 Task: Show Quit iMovie Button
Action: Mouse moved to (138, 96)
Screenshot: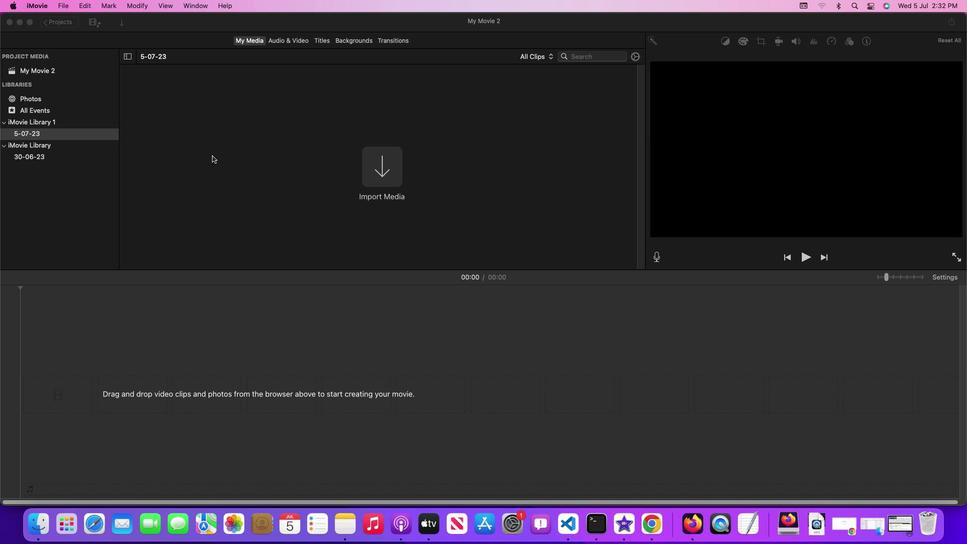 
Action: Mouse pressed left at (138, 96)
Screenshot: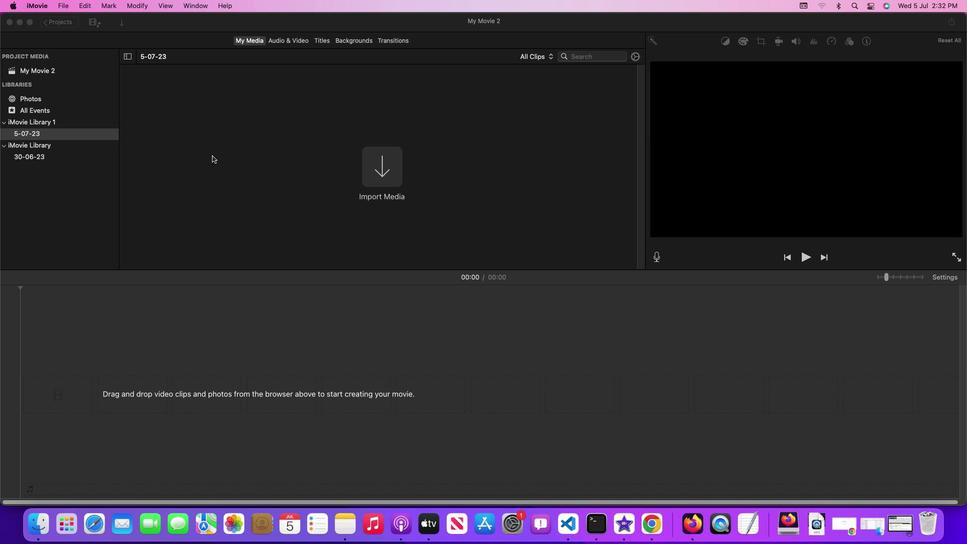 
Action: Mouse moved to (138, 96)
Screenshot: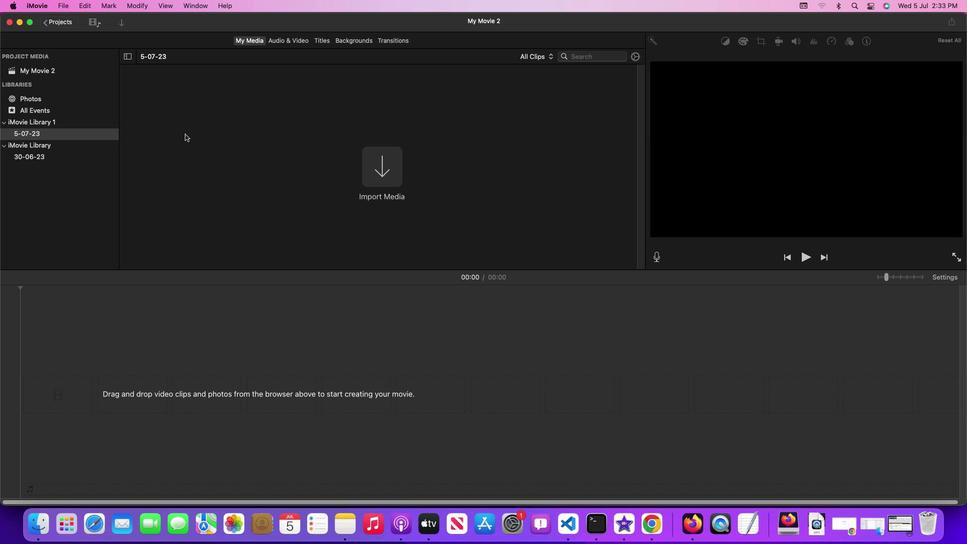 
Action: Mouse pressed left at (138, 96)
Screenshot: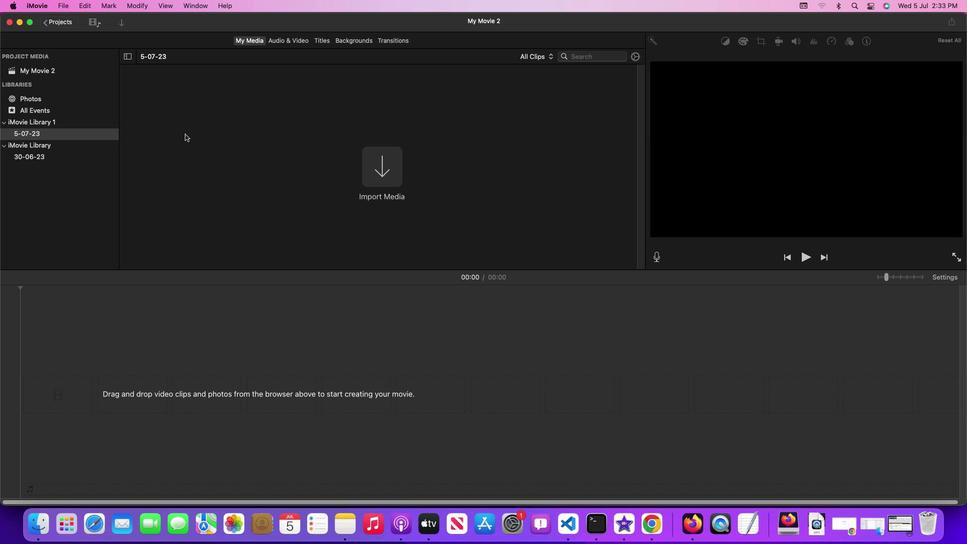 
Action: Mouse moved to (68, 84)
Screenshot: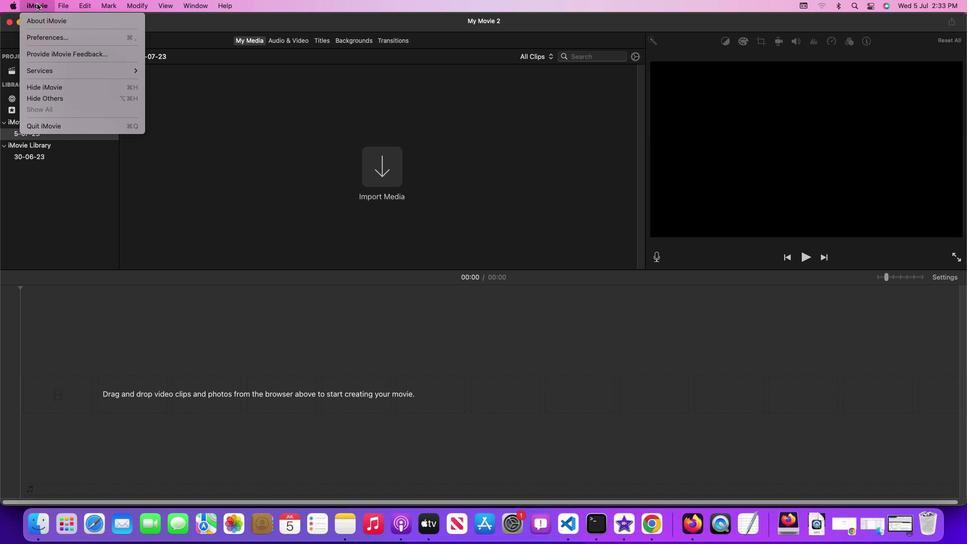 
Action: Mouse pressed left at (68, 84)
Screenshot: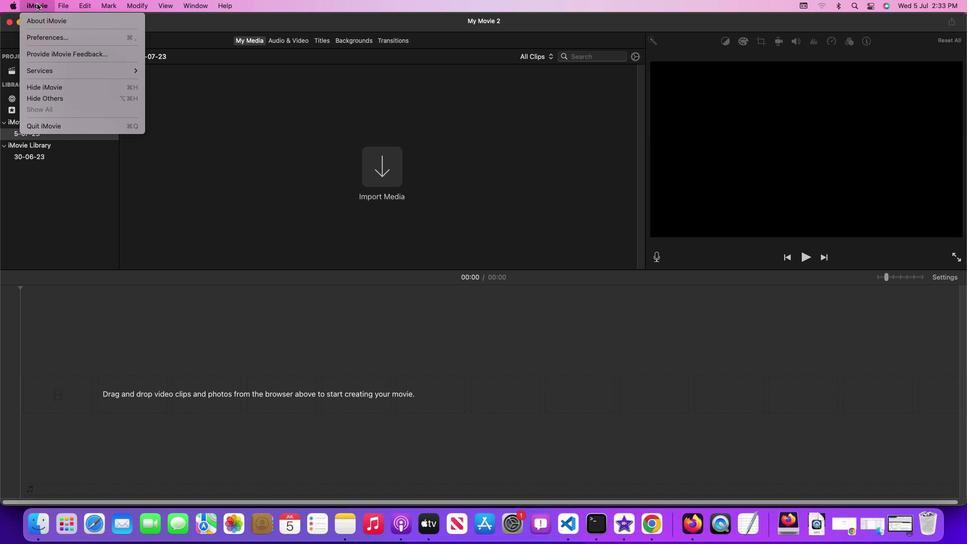 
Action: Mouse moved to (86, 93)
Screenshot: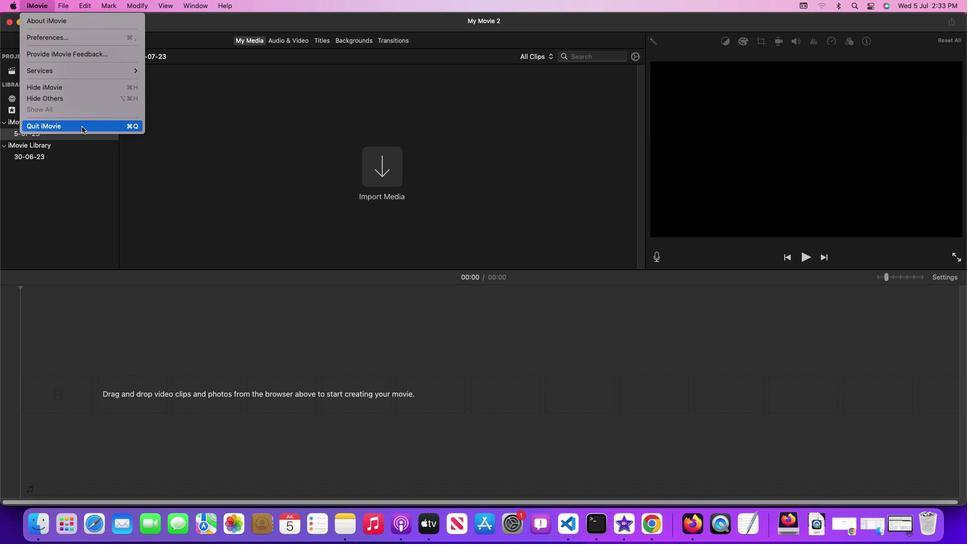 
